 Task: Discover hiking trails in the Adirondack Mountains between Lake Placid, New York, and Lake Champlain, New York.
Action: Mouse moved to (287, 92)
Screenshot: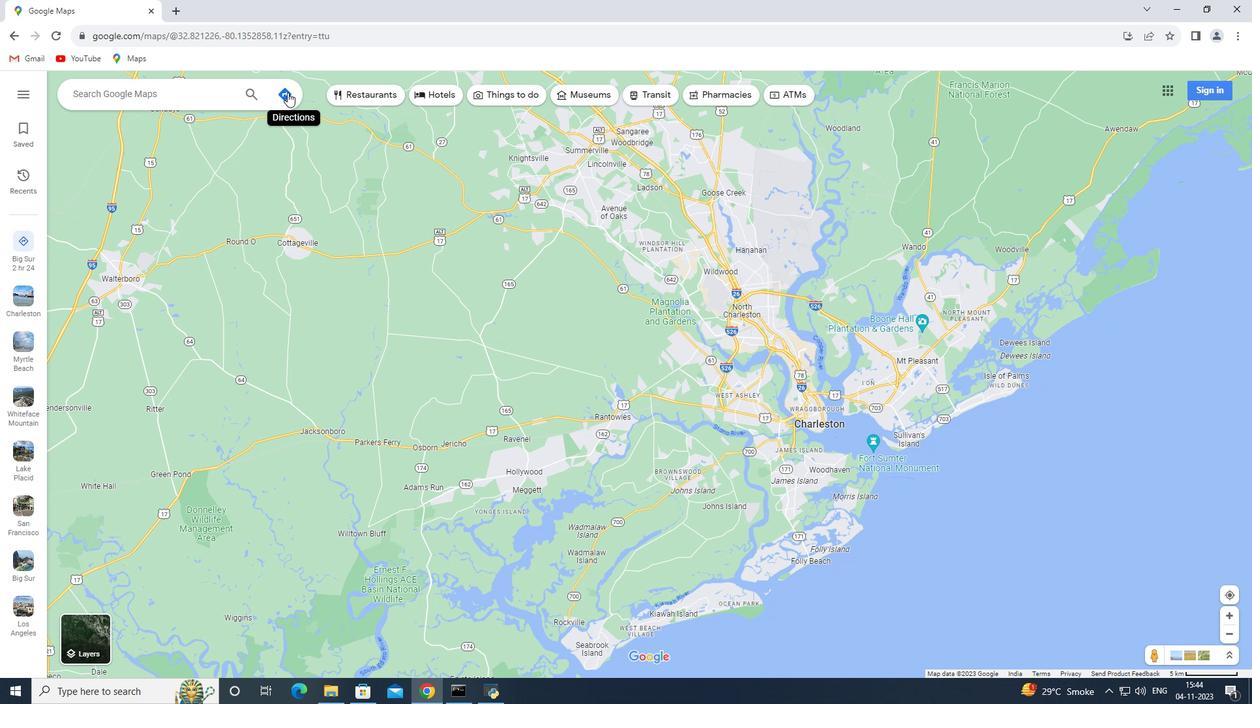 
Action: Mouse pressed left at (287, 92)
Screenshot: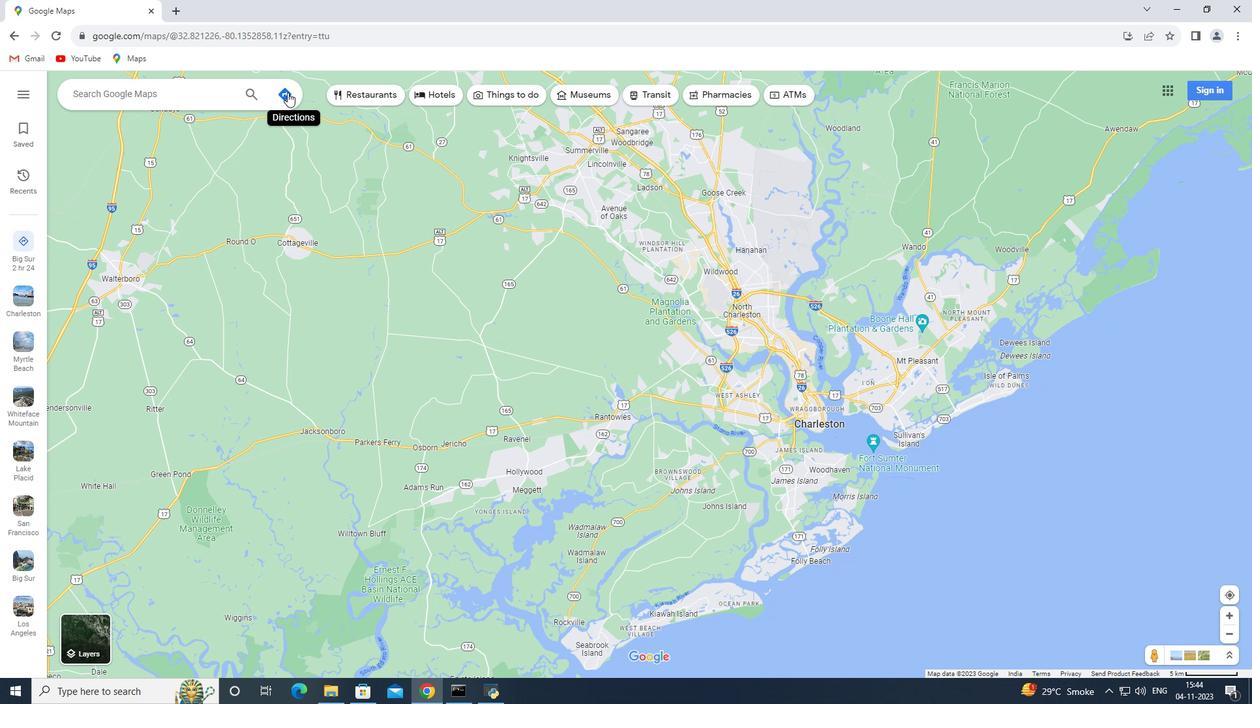 
Action: Mouse moved to (223, 125)
Screenshot: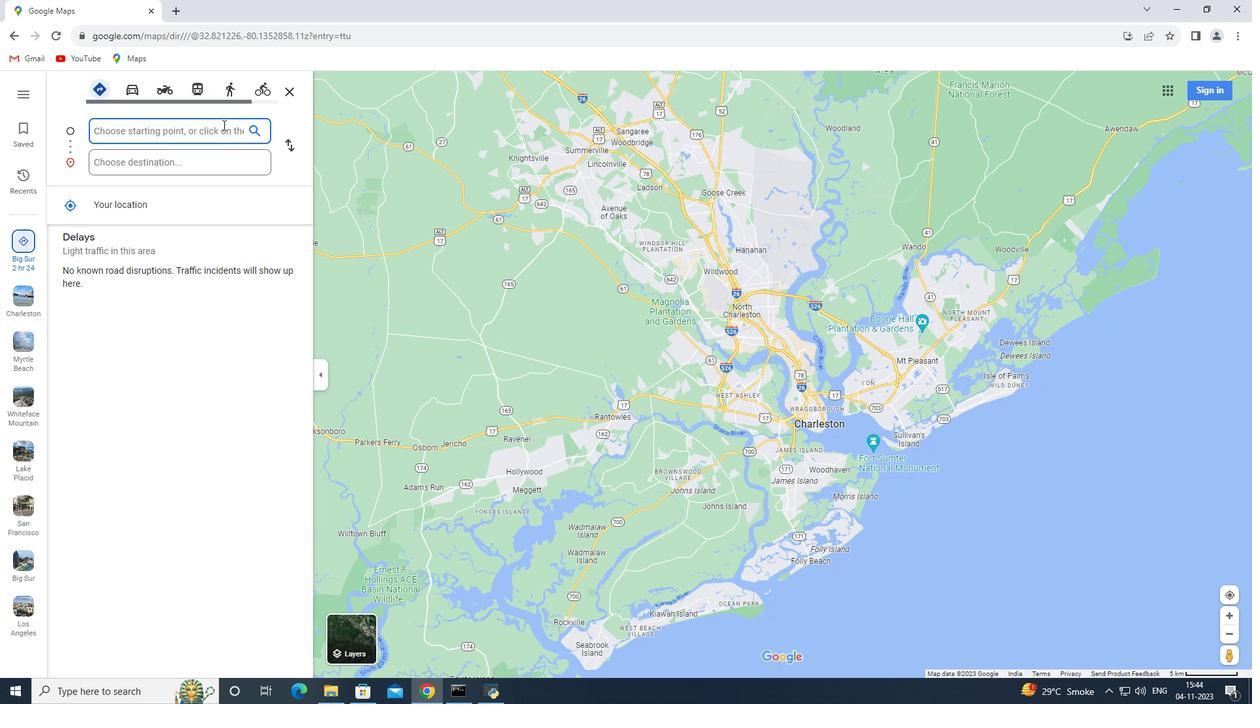 
Action: Key pressed <Key.shift>Lake<Key.space><Key.shift>Placid,<Key.space><Key.shift>New<Key.space><Key.shift>York
Screenshot: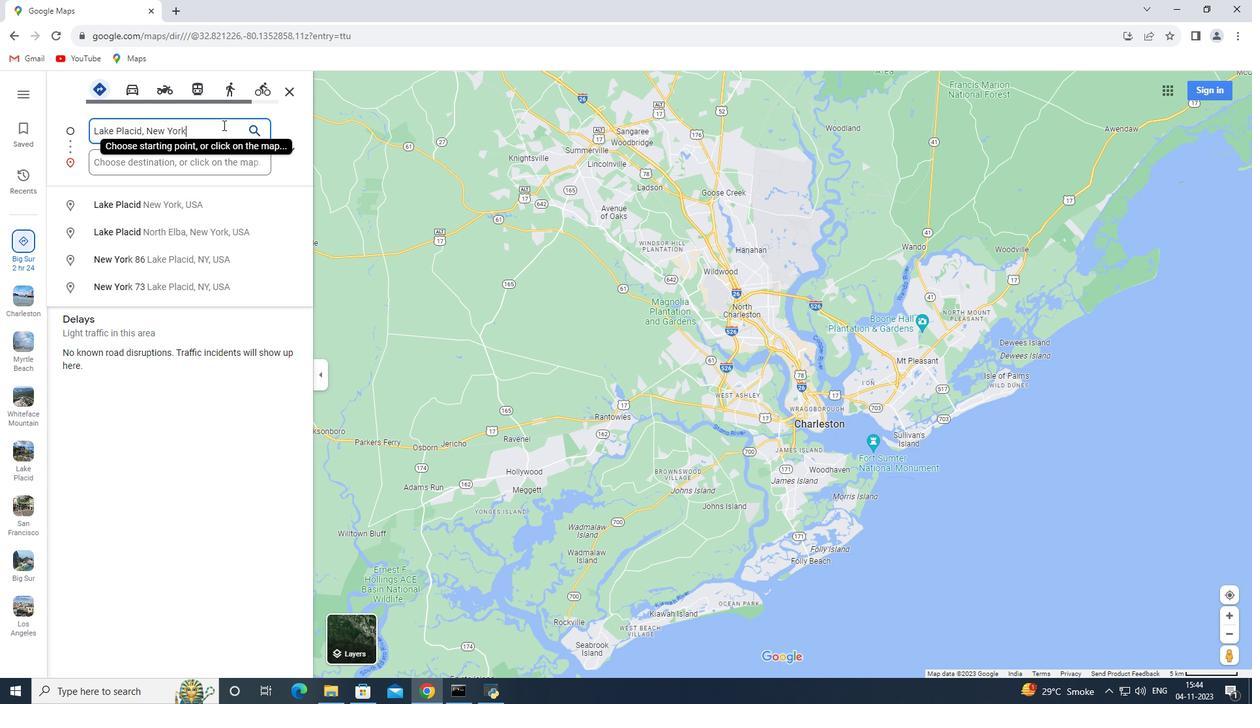 
Action: Mouse moved to (204, 157)
Screenshot: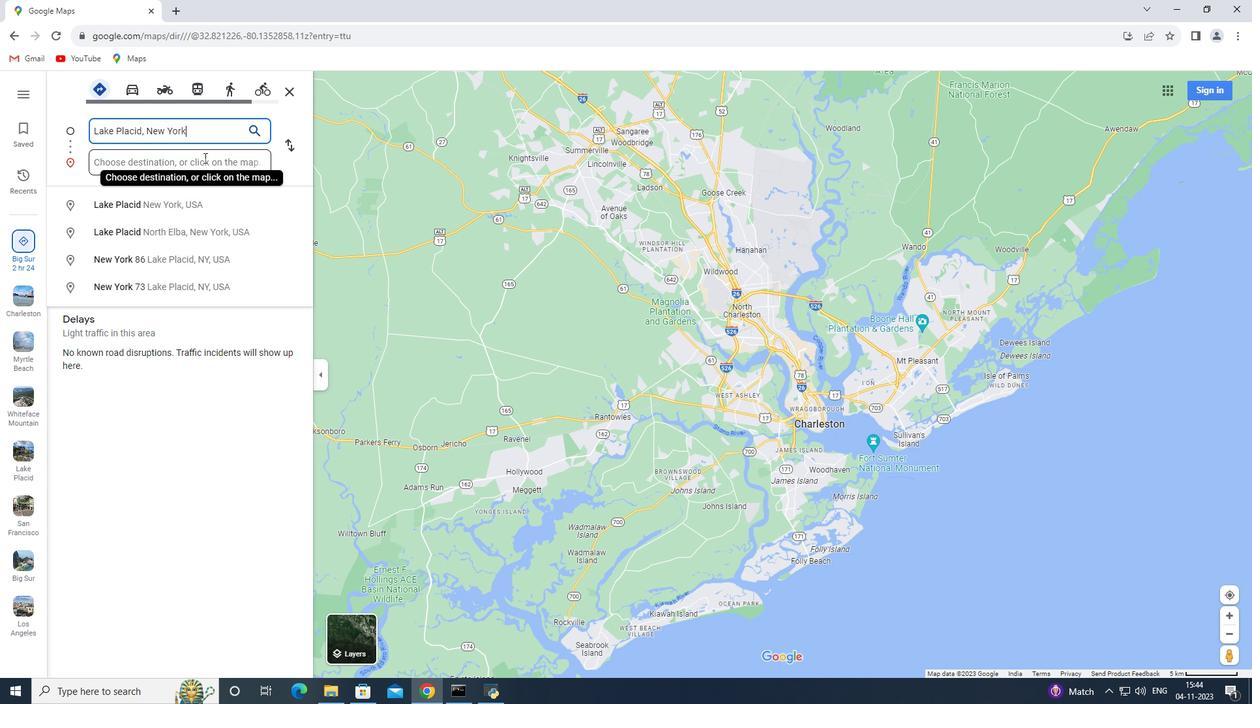 
Action: Mouse pressed left at (204, 157)
Screenshot: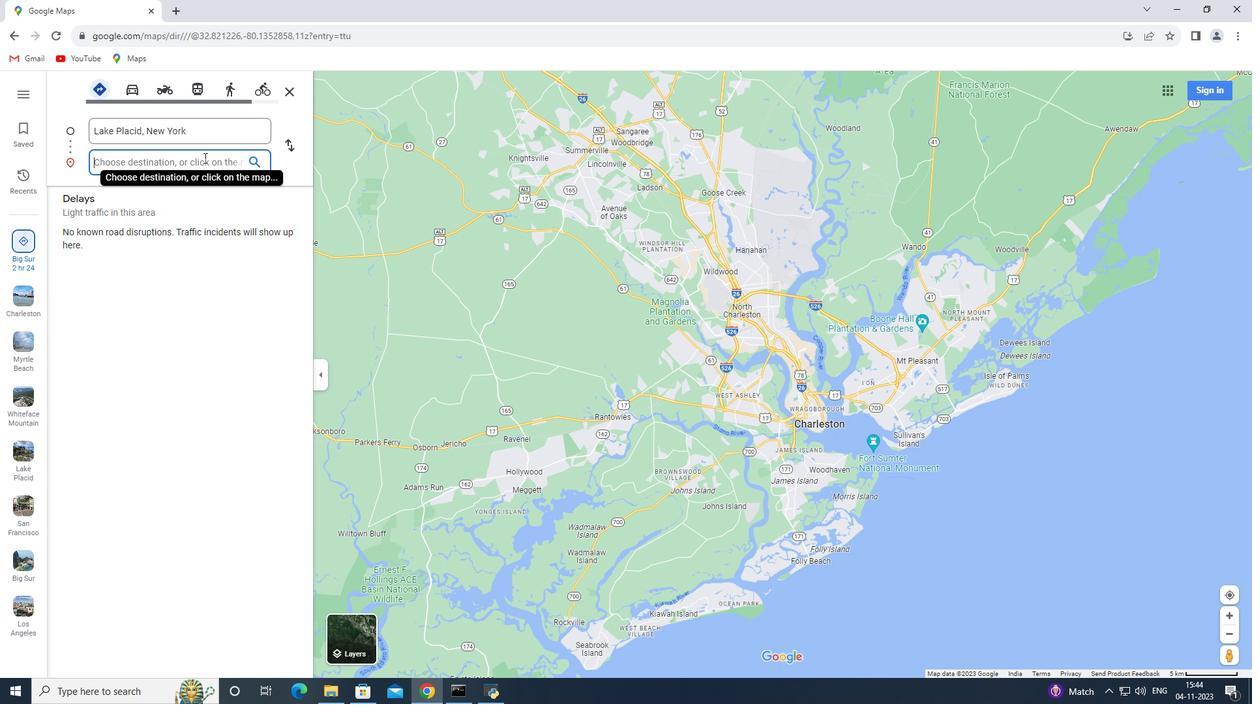 
Action: Key pressed <Key.shift>Lake<Key.space><Key.shift>Champli<Key.backspace>ain,<Key.space><Key.shift>New<Key.space><Key.shift>York<Key.enter>
Screenshot: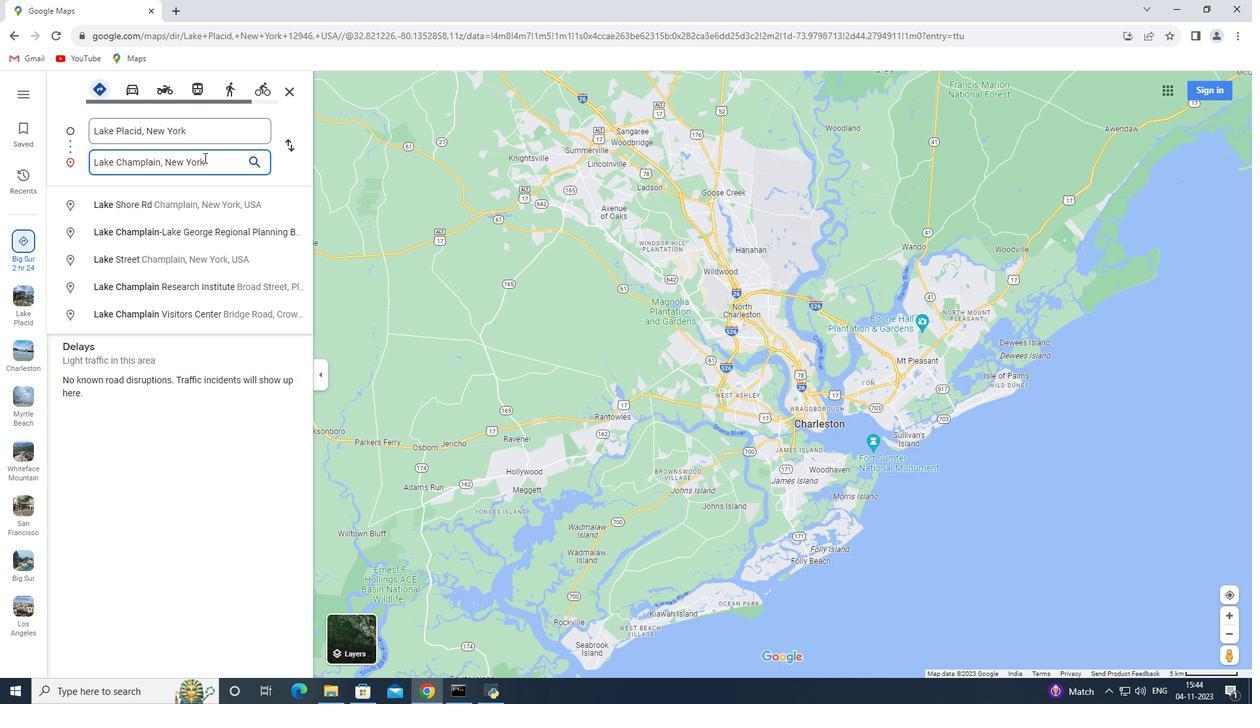 
Action: Mouse moved to (525, 88)
Screenshot: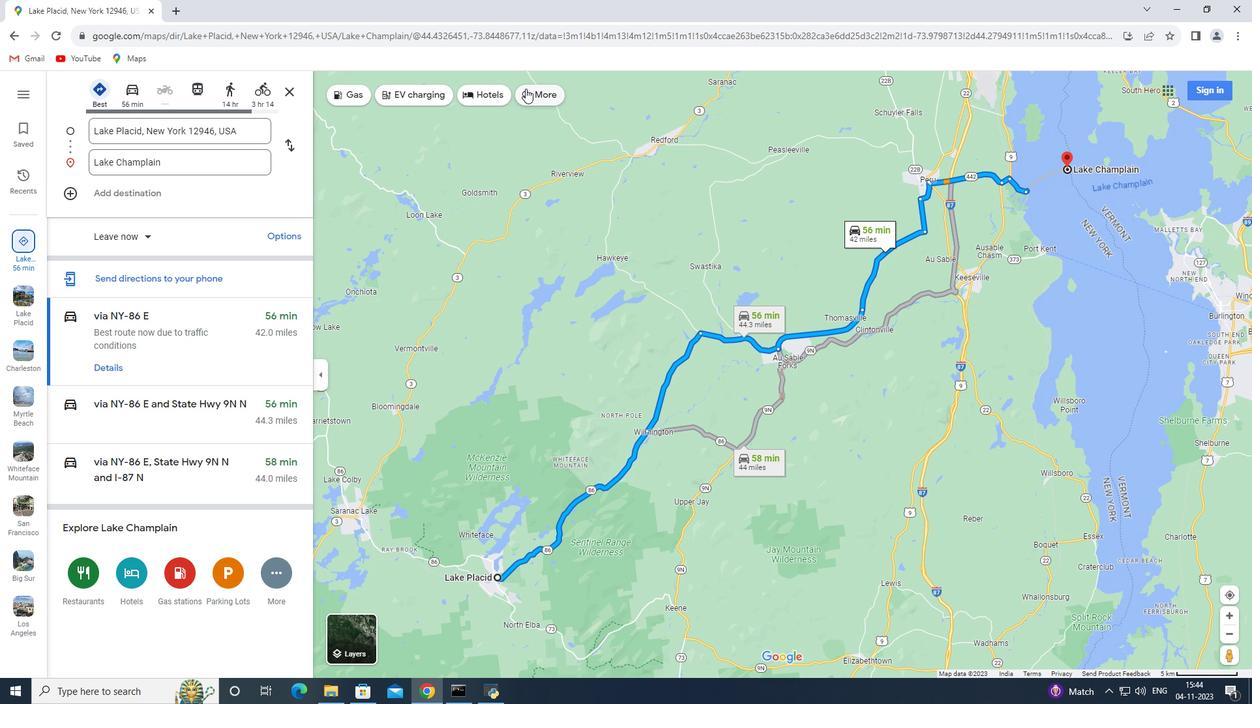 
Action: Mouse pressed left at (525, 88)
Screenshot: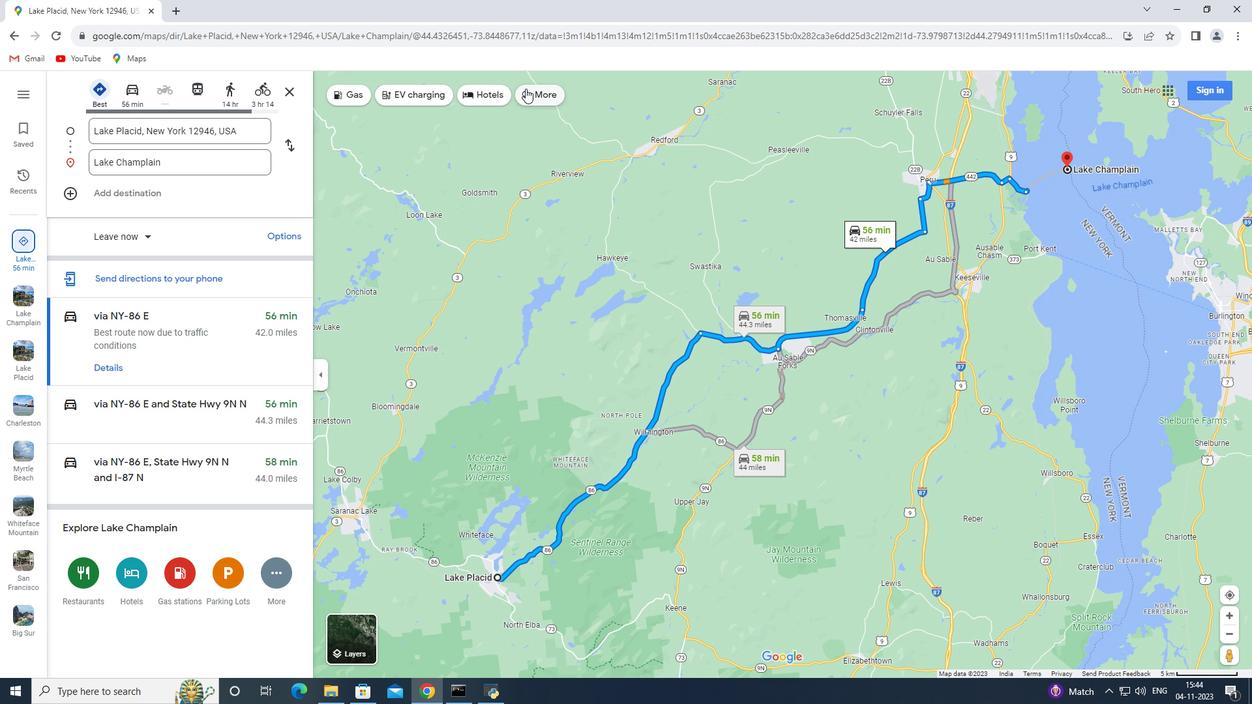 
Action: Mouse moved to (146, 93)
Screenshot: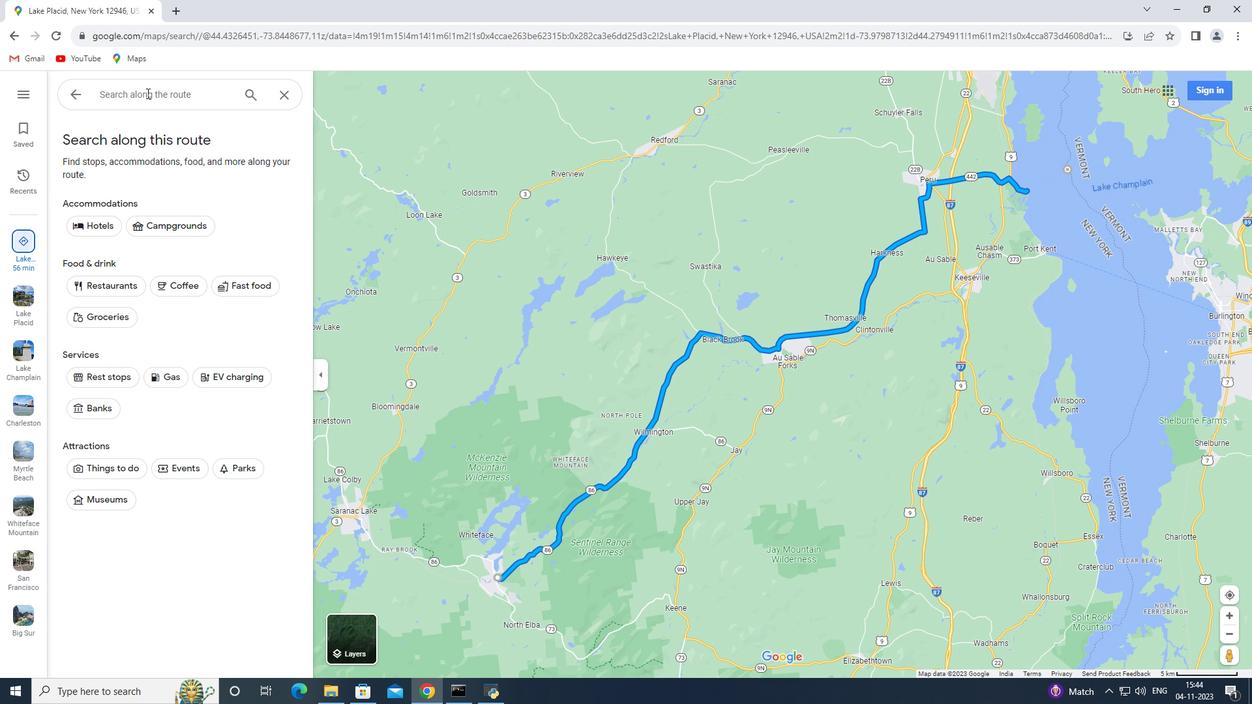 
Action: Mouse pressed left at (146, 93)
Screenshot: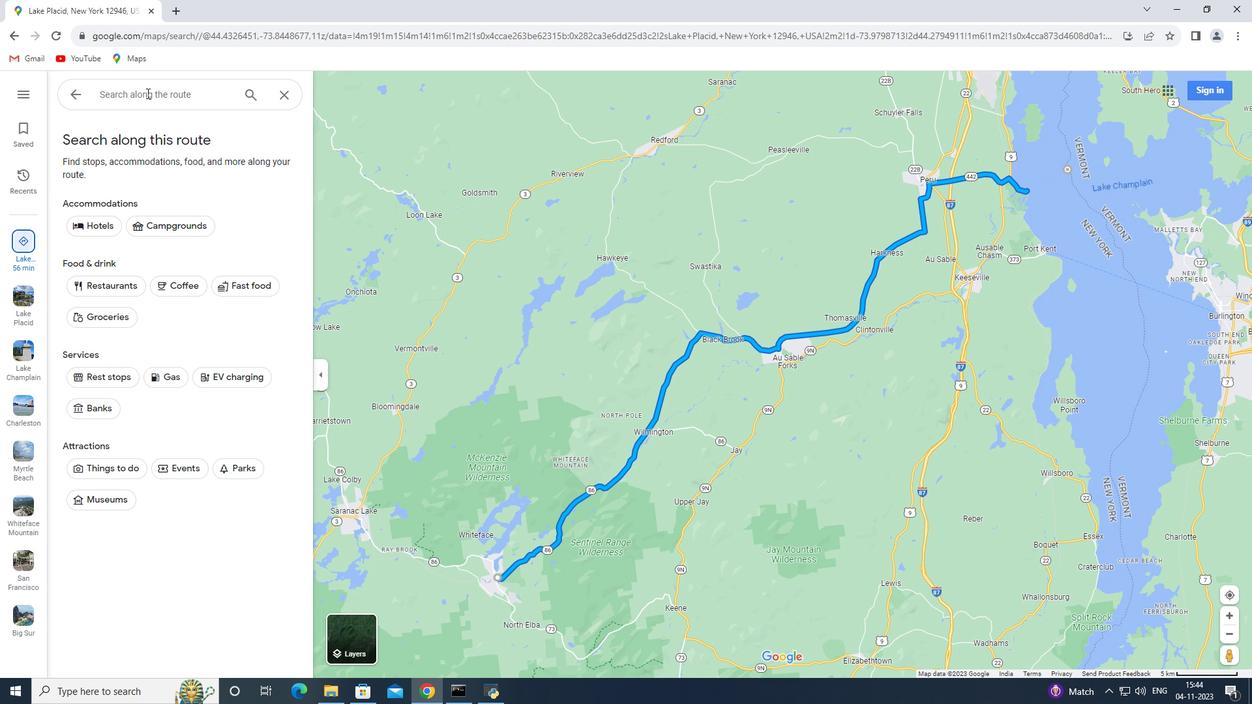 
Action: Key pressed hiking<Key.space>trails<Key.space>in<Key.space>the<Key.space><Key.shift>Adirondack<Key.space><Key.shift>Mountains<Key.enter>
Screenshot: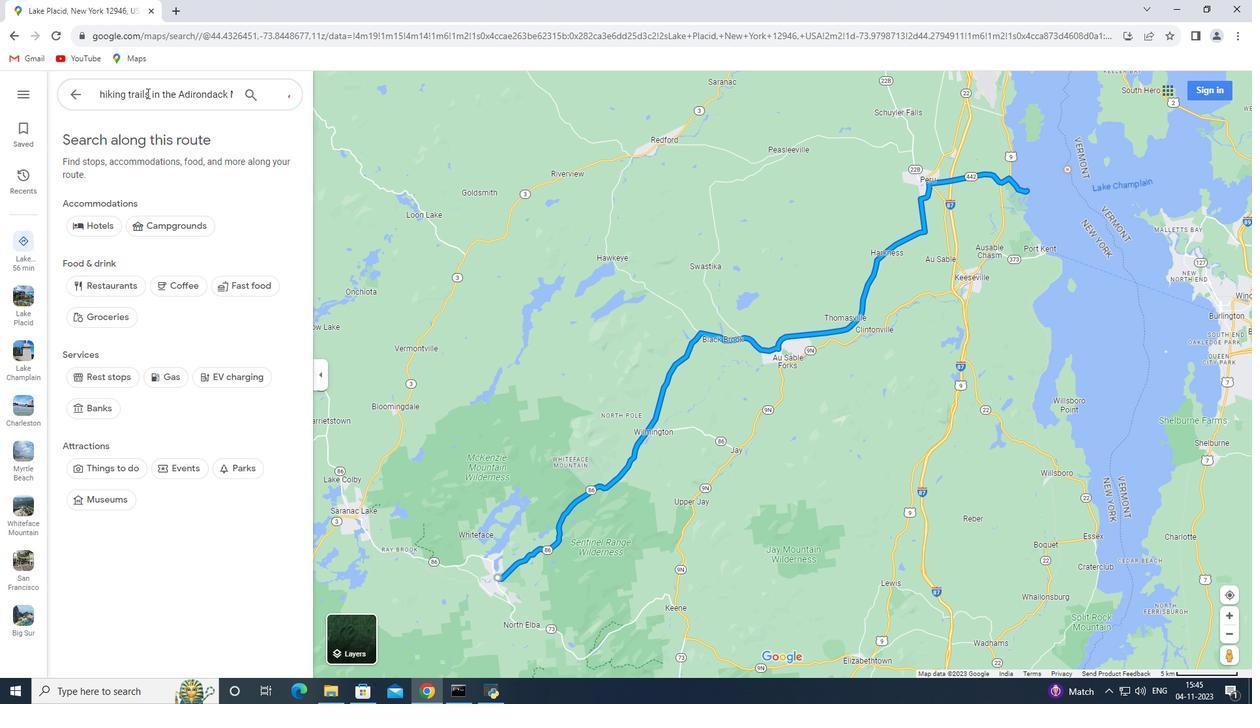 
Action: Mouse moved to (201, 104)
Screenshot: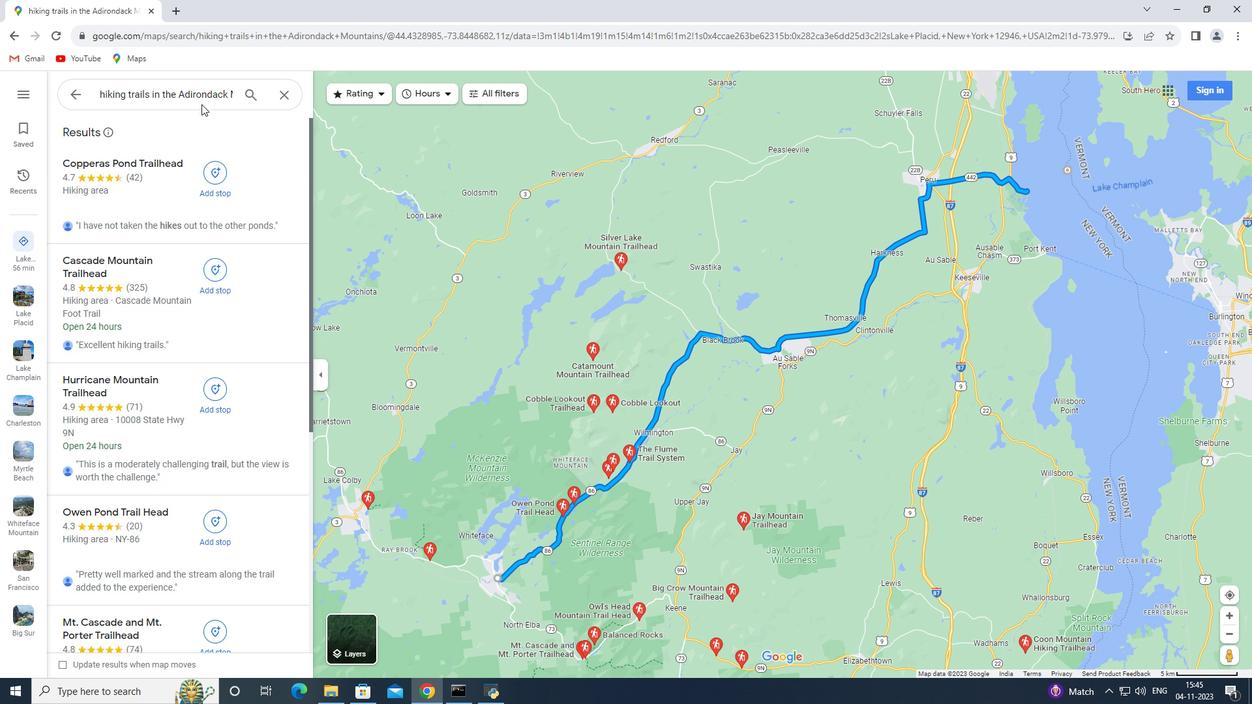 
